 Task: Create a due date automation trigger when advanced on, on the tuesday after a card is due add dates without a complete due date at 11:00 AM.
Action: Mouse moved to (1080, 83)
Screenshot: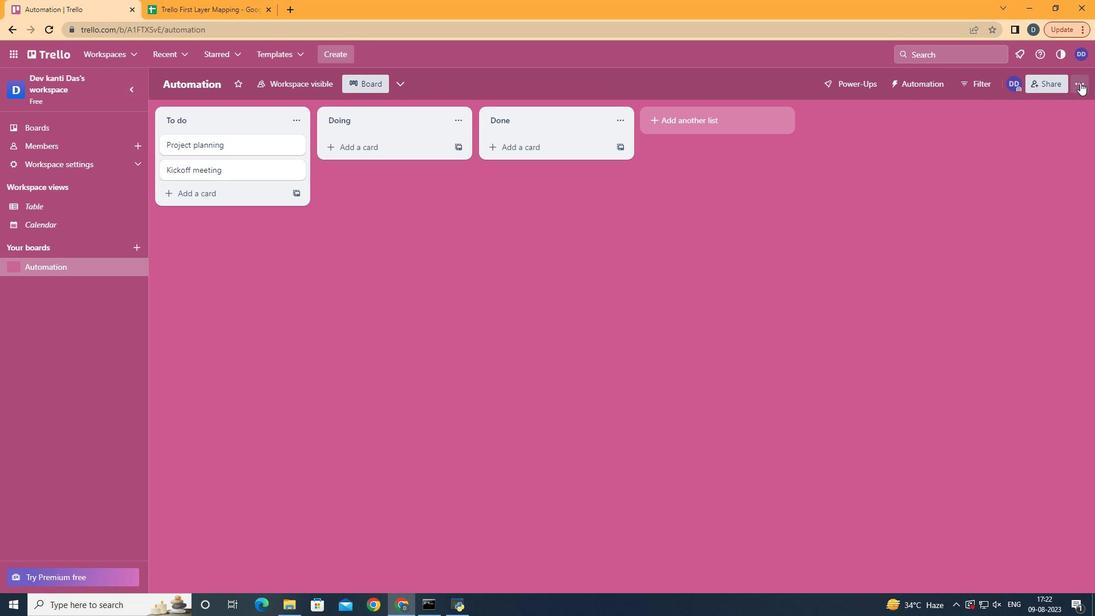 
Action: Mouse pressed left at (1080, 83)
Screenshot: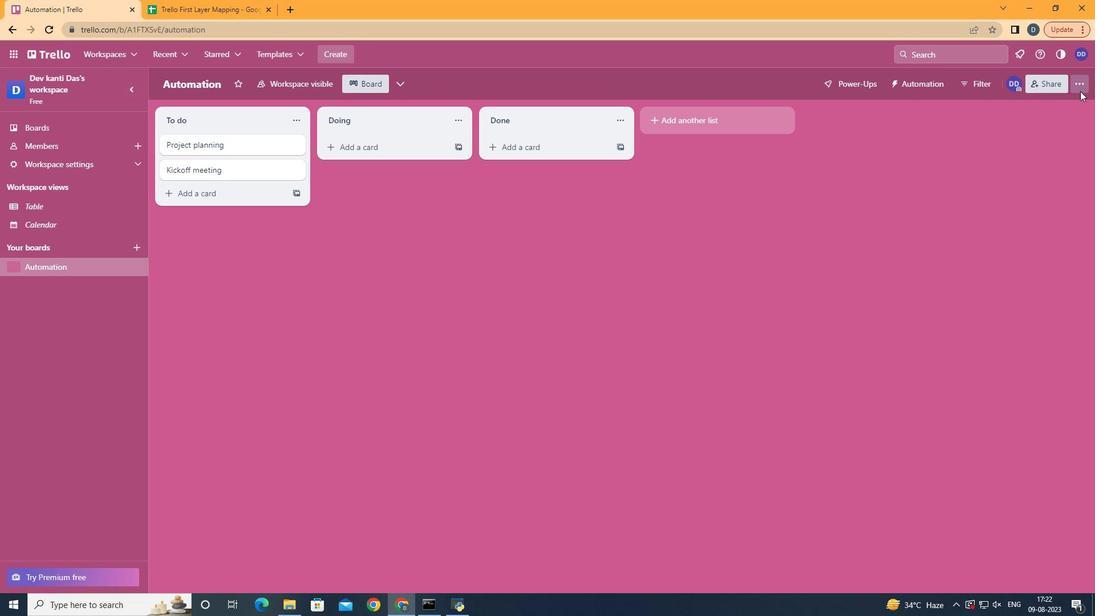 
Action: Mouse moved to (972, 258)
Screenshot: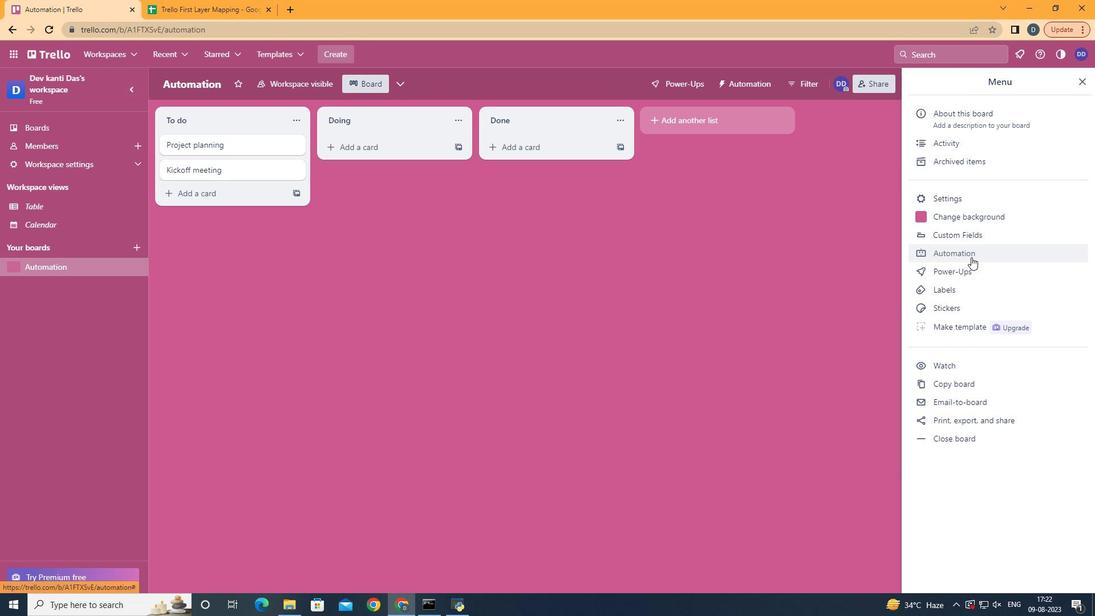 
Action: Mouse pressed left at (972, 258)
Screenshot: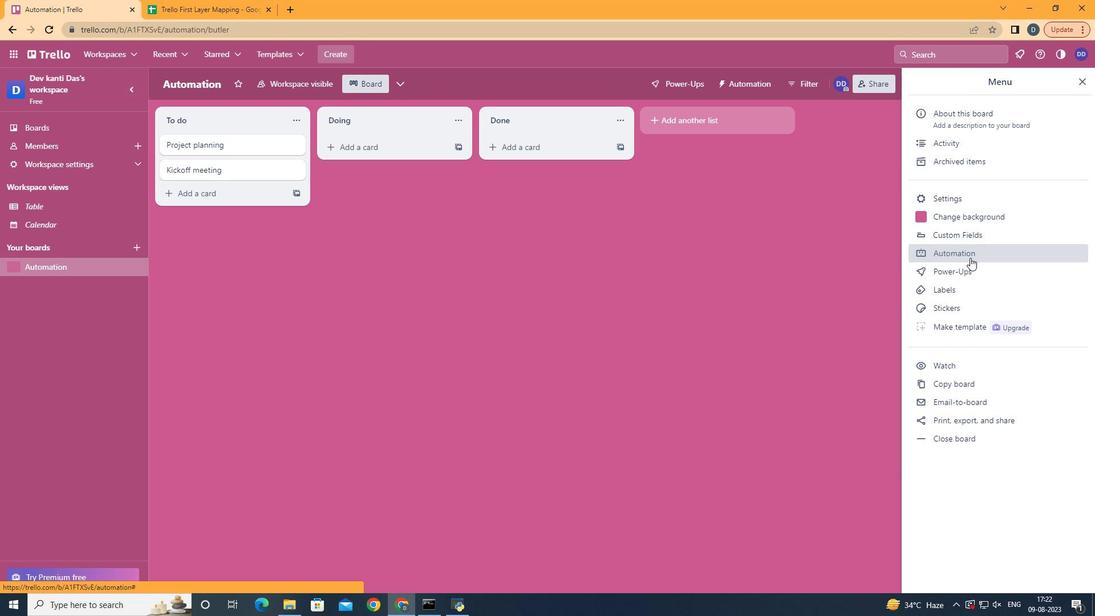 
Action: Mouse moved to (203, 225)
Screenshot: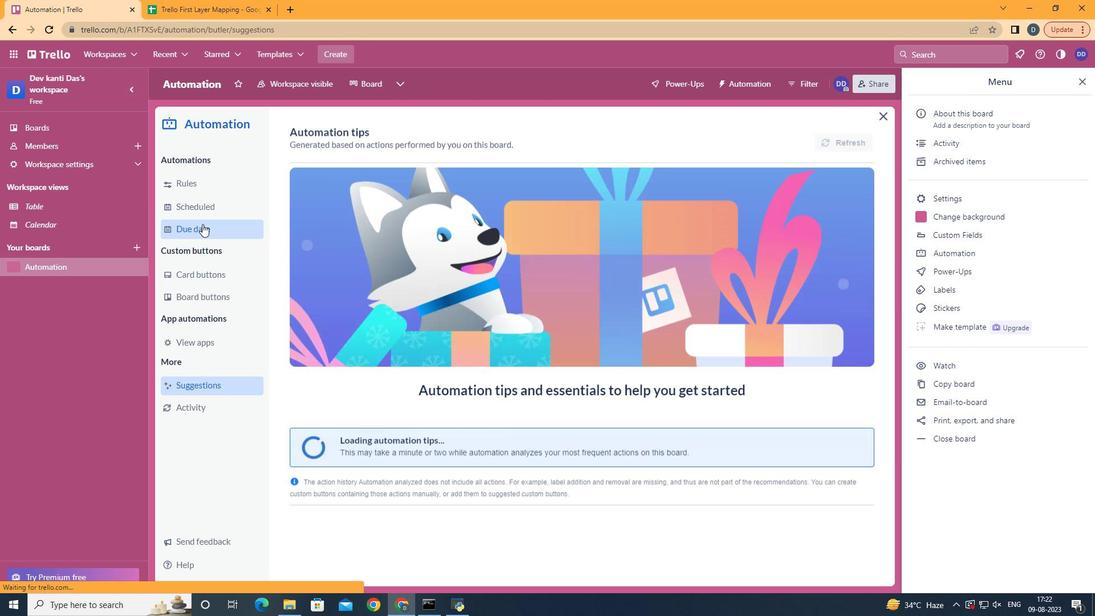 
Action: Mouse pressed left at (203, 225)
Screenshot: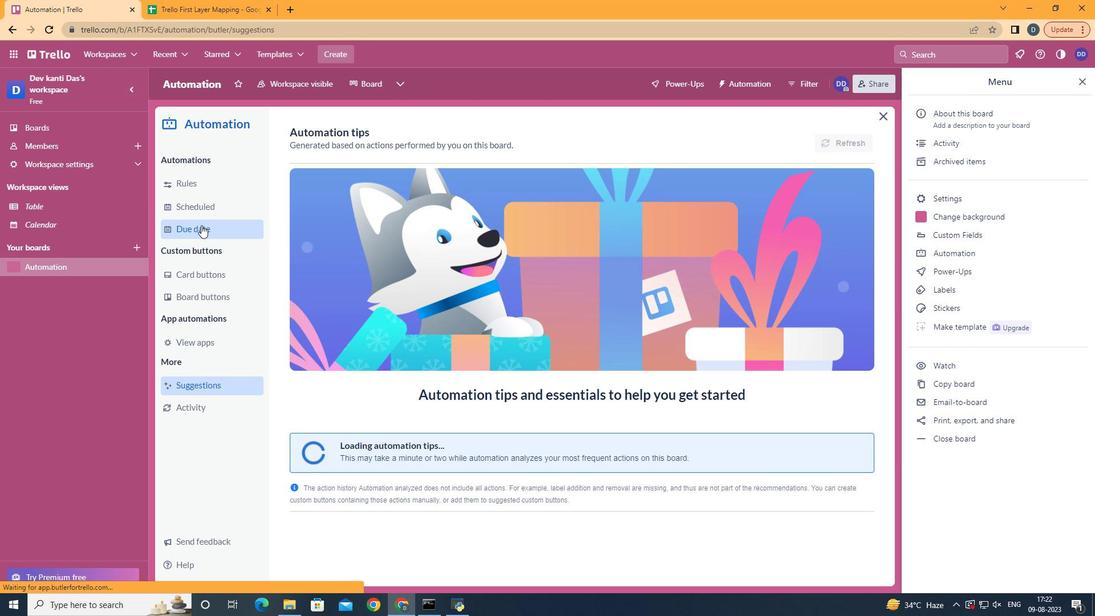 
Action: Mouse moved to (796, 137)
Screenshot: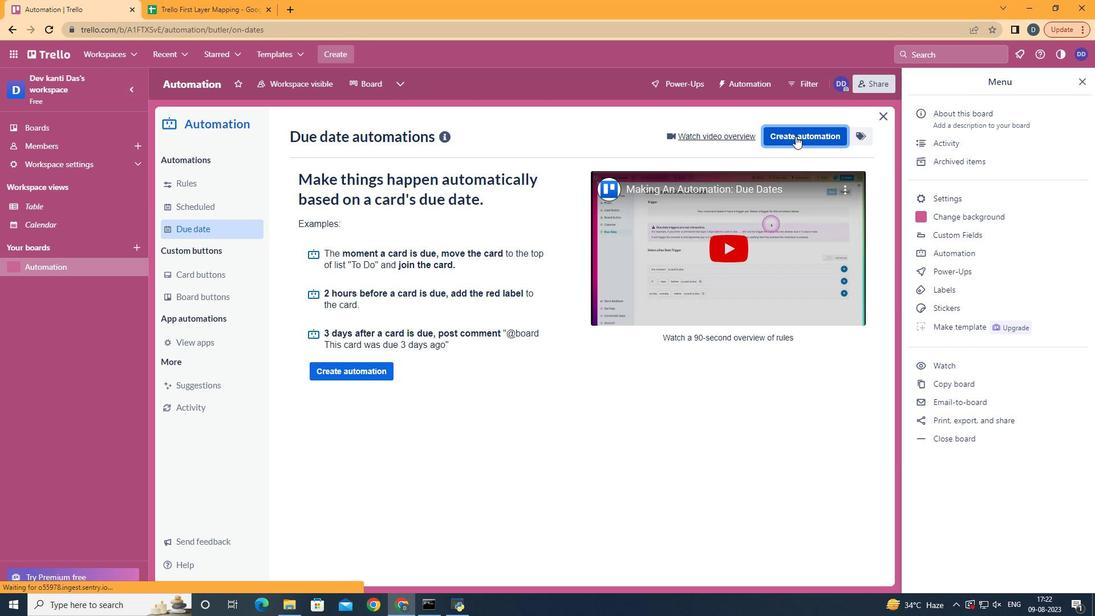 
Action: Mouse pressed left at (796, 137)
Screenshot: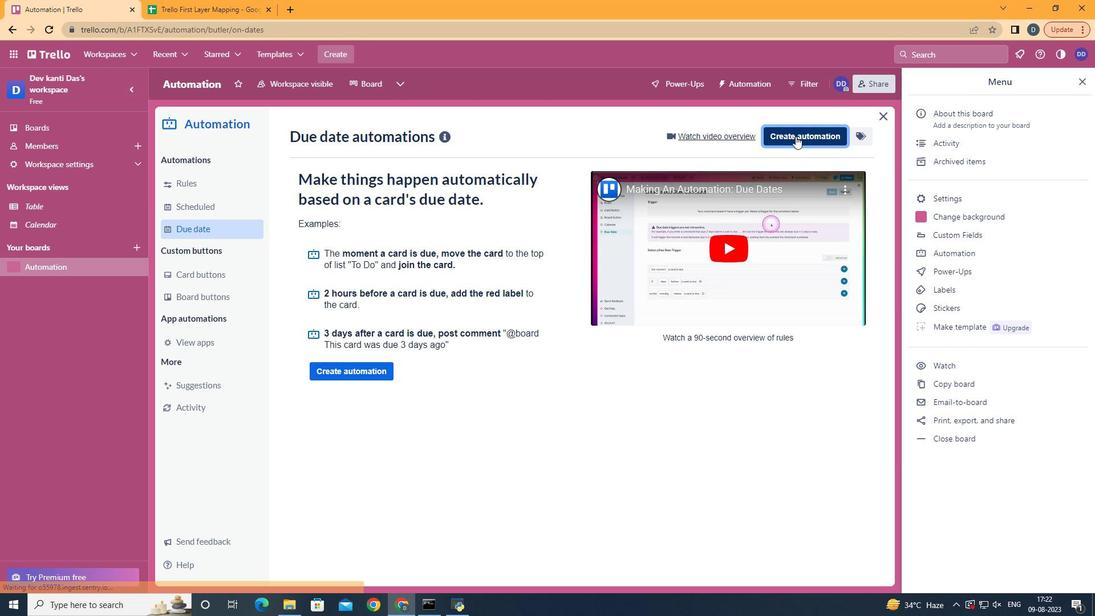 
Action: Mouse moved to (599, 246)
Screenshot: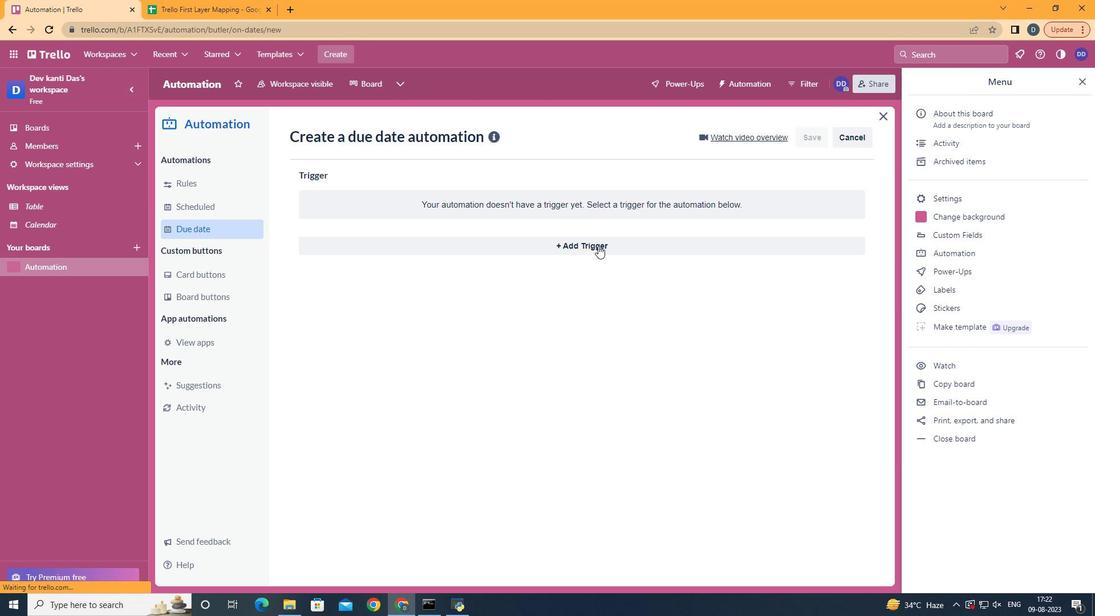 
Action: Mouse pressed left at (599, 246)
Screenshot: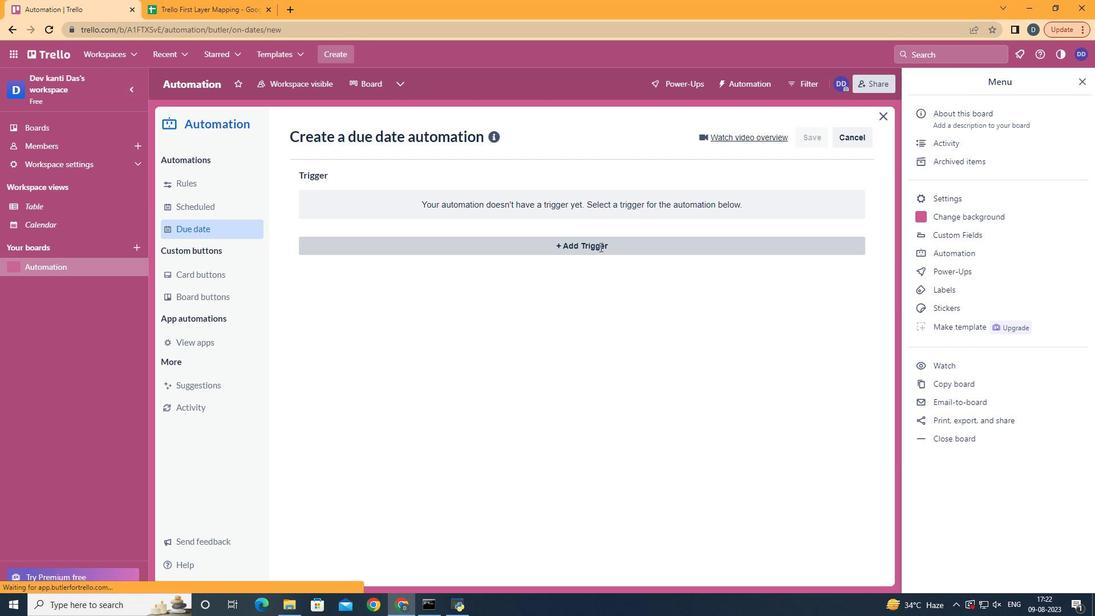 
Action: Mouse moved to (378, 323)
Screenshot: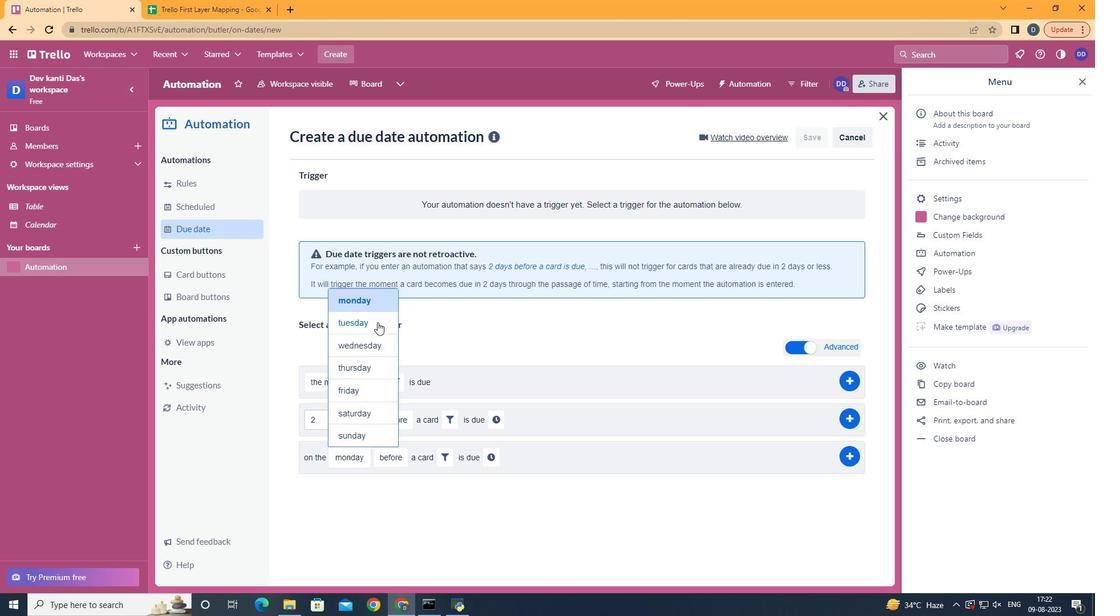 
Action: Mouse pressed left at (378, 323)
Screenshot: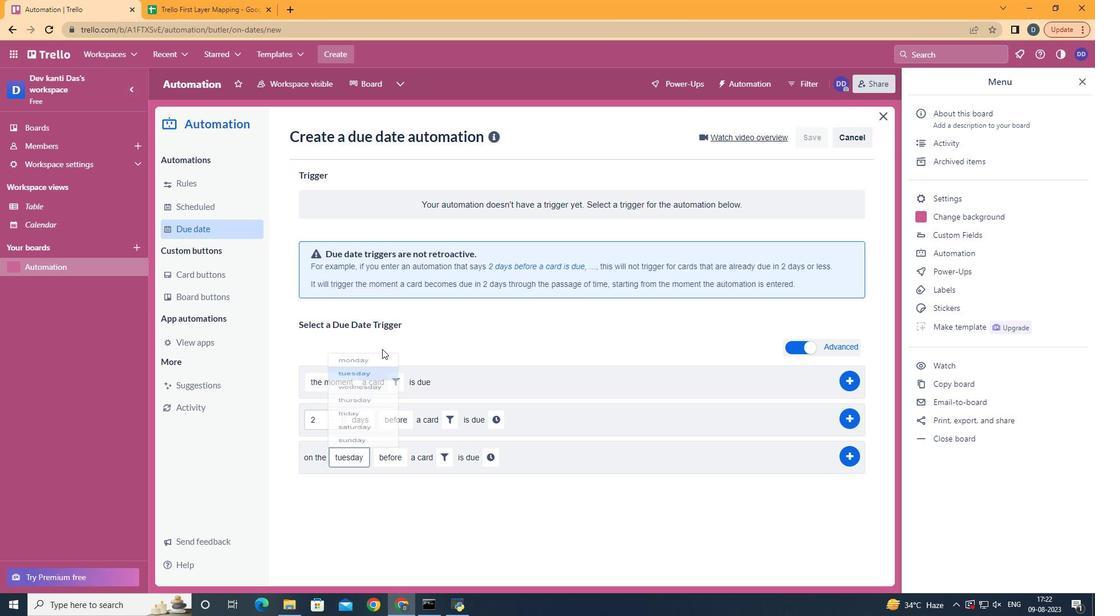 
Action: Mouse moved to (403, 496)
Screenshot: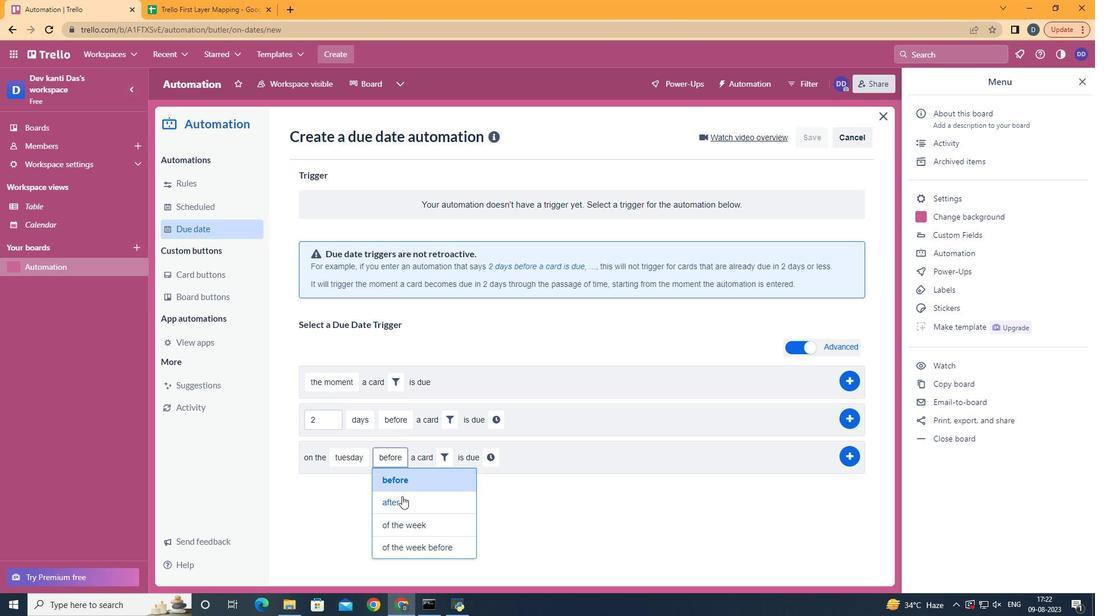 
Action: Mouse pressed left at (403, 496)
Screenshot: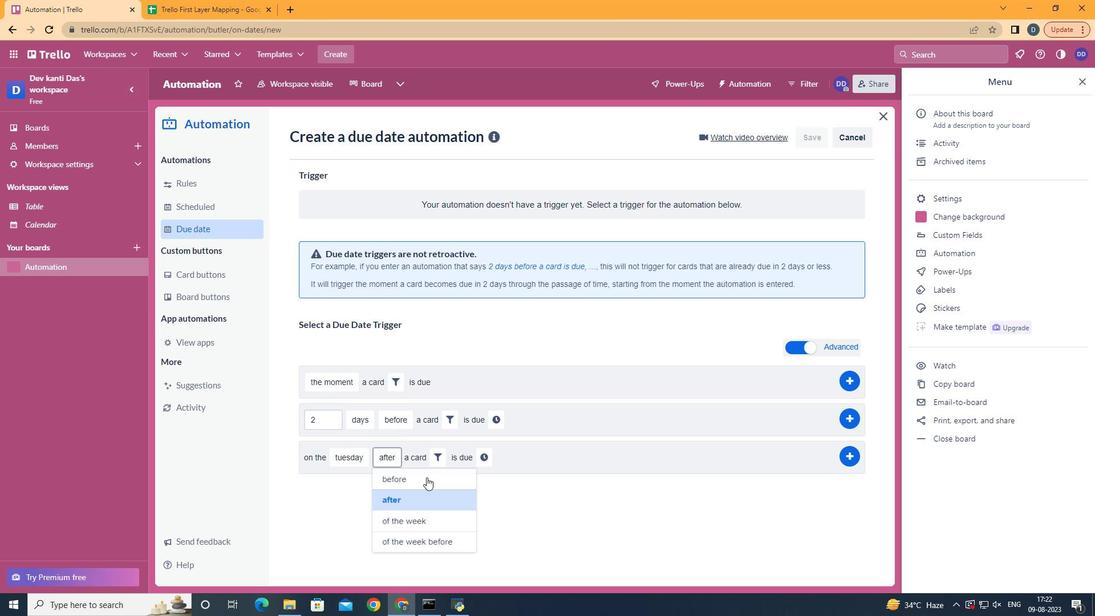 
Action: Mouse moved to (444, 457)
Screenshot: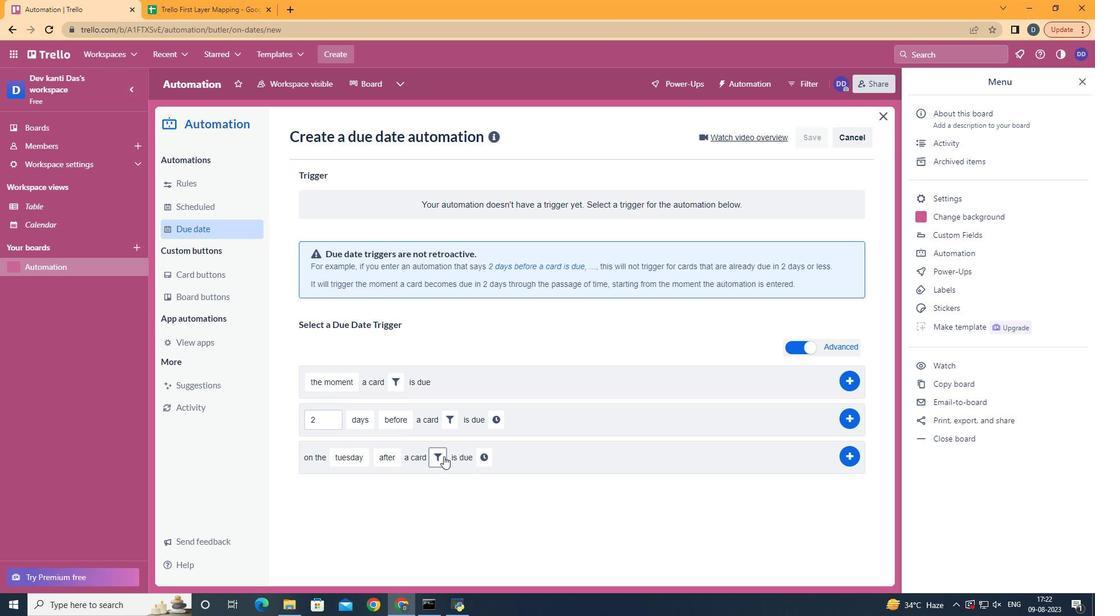 
Action: Mouse pressed left at (444, 457)
Screenshot: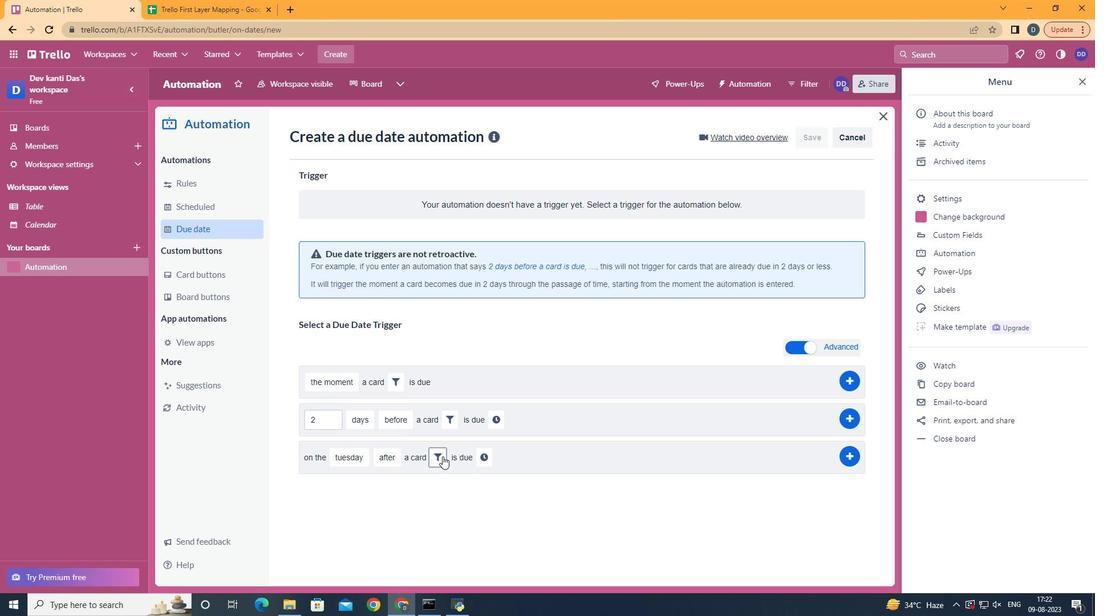 
Action: Mouse moved to (496, 497)
Screenshot: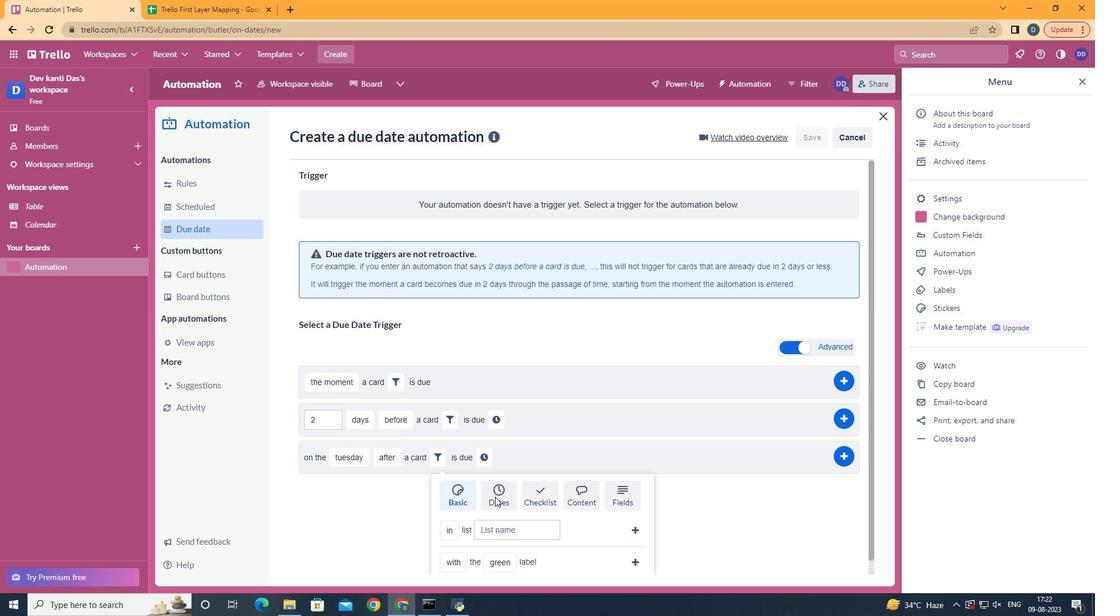 
Action: Mouse pressed left at (496, 497)
Screenshot: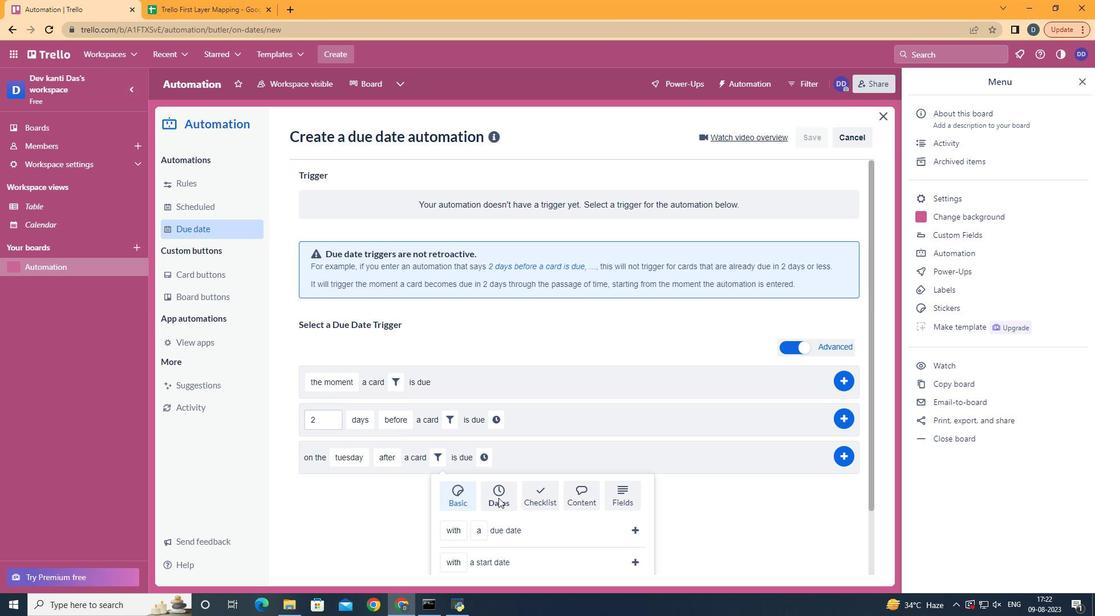 
Action: Mouse moved to (501, 499)
Screenshot: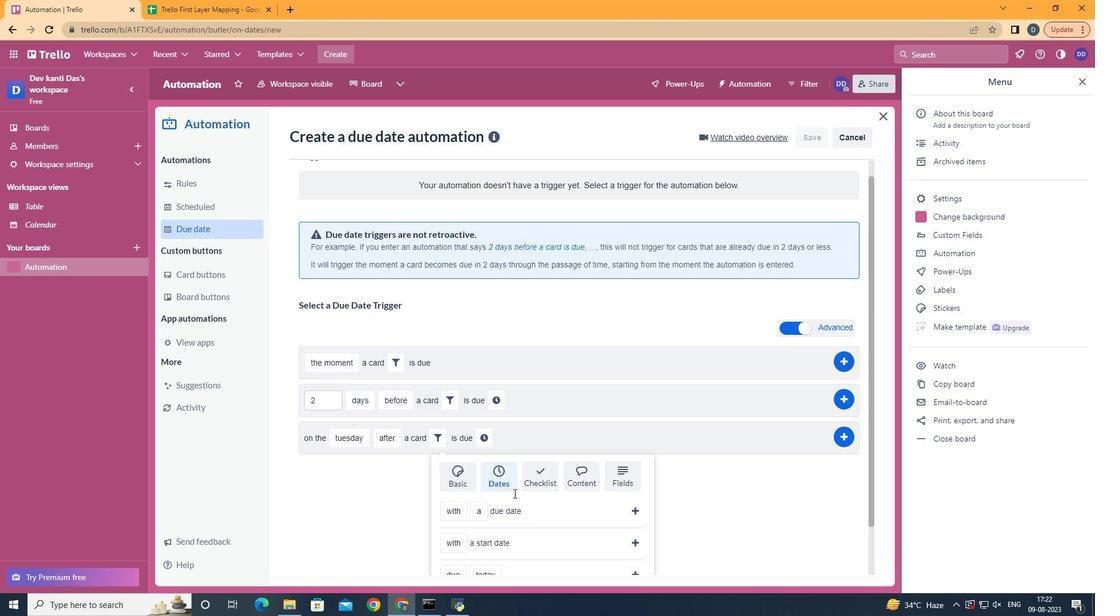 
Action: Mouse scrolled (501, 498) with delta (0, 0)
Screenshot: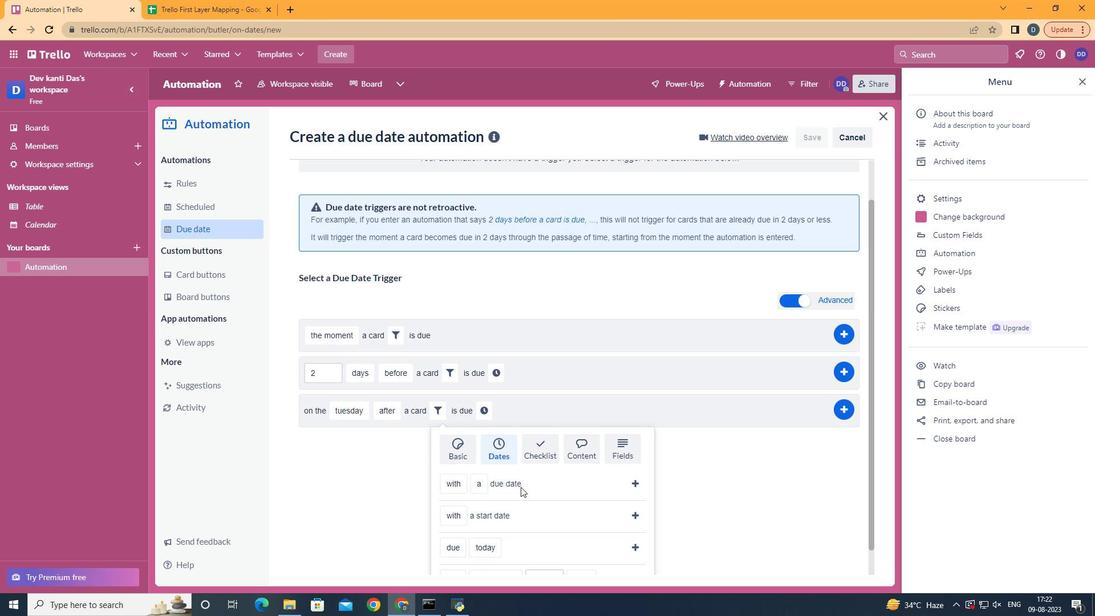 
Action: Mouse scrolled (501, 498) with delta (0, 0)
Screenshot: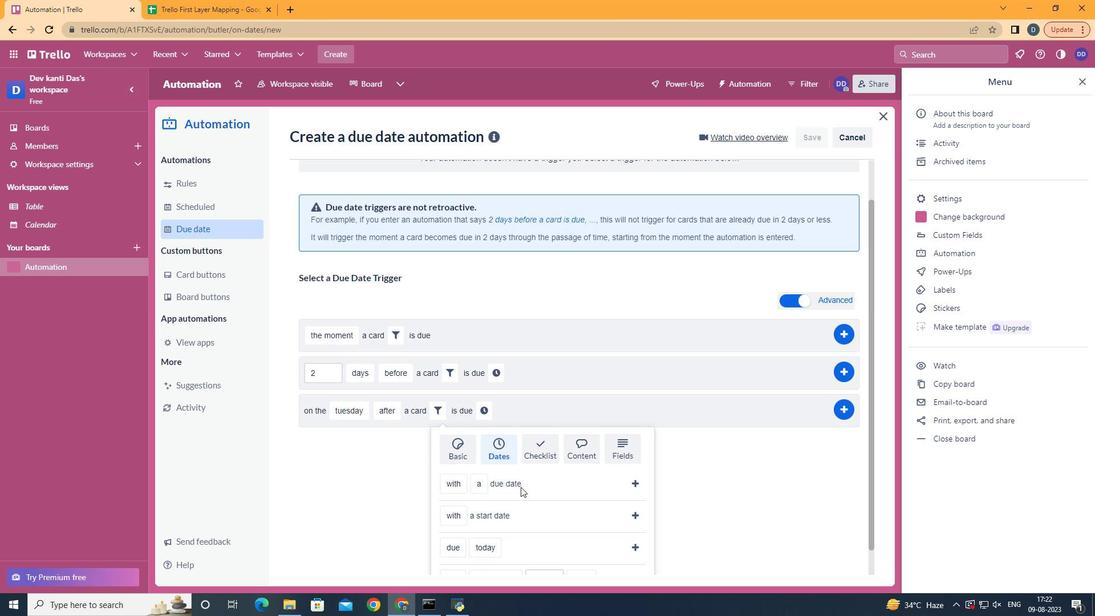 
Action: Mouse scrolled (501, 498) with delta (0, 0)
Screenshot: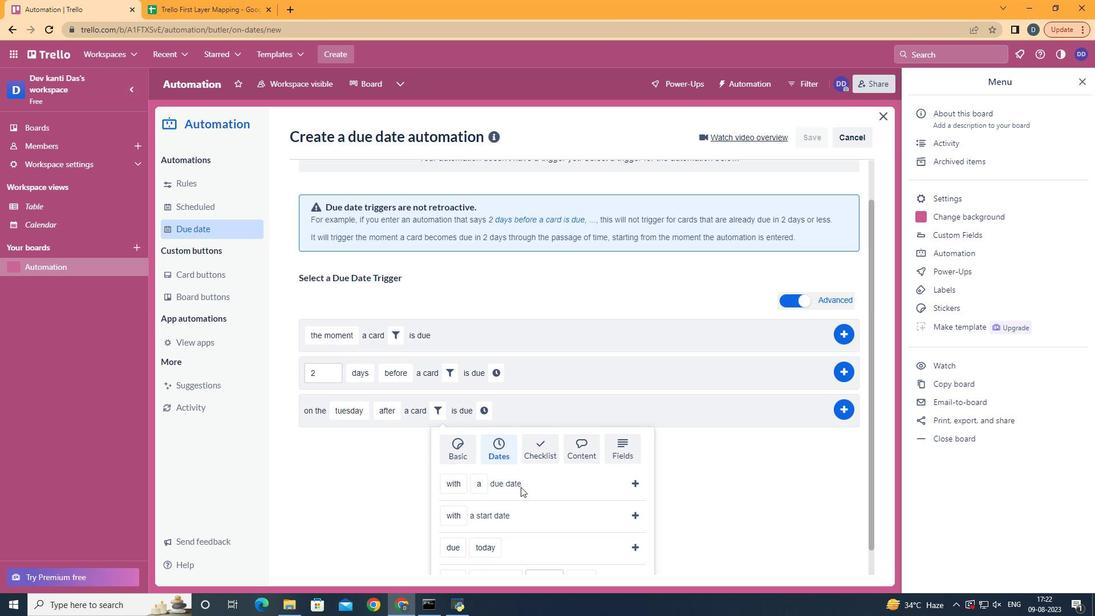 
Action: Mouse moved to (501, 499)
Screenshot: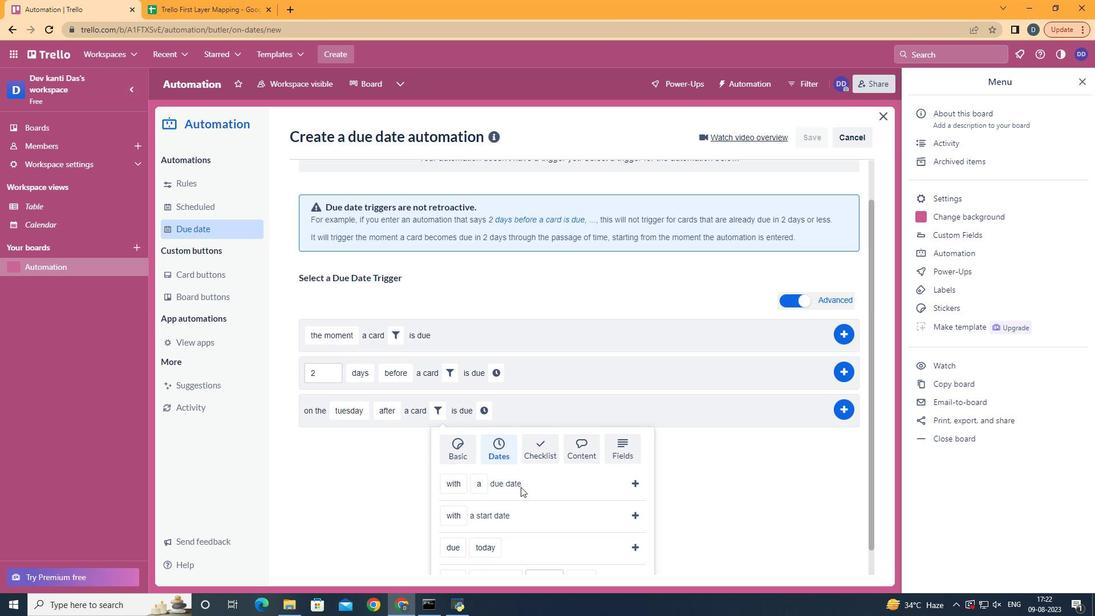 
Action: Mouse scrolled (501, 498) with delta (0, 0)
Screenshot: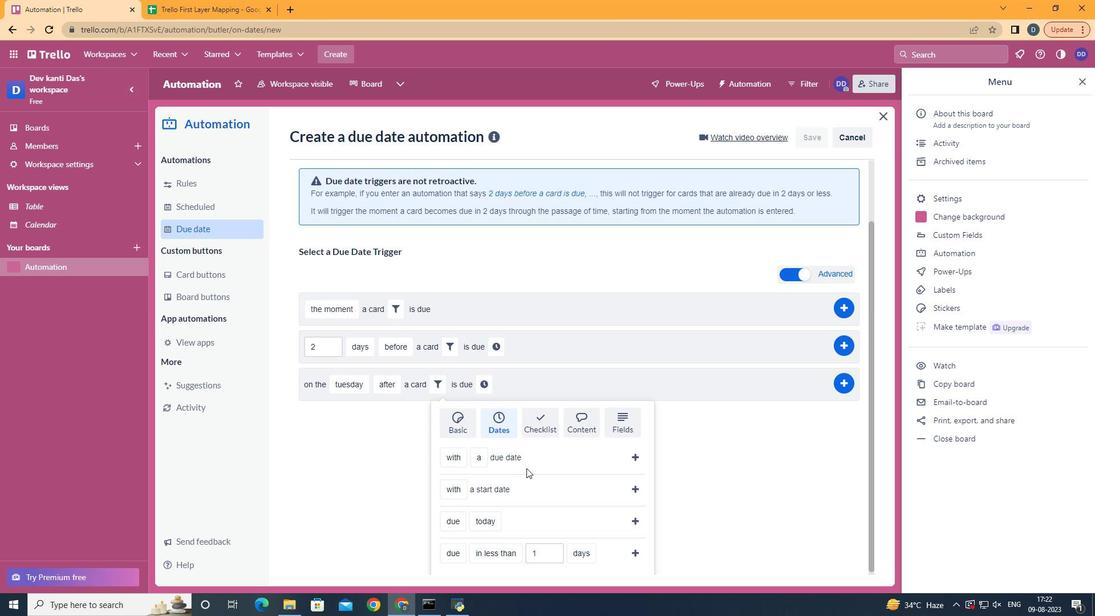 
Action: Mouse moved to (469, 497)
Screenshot: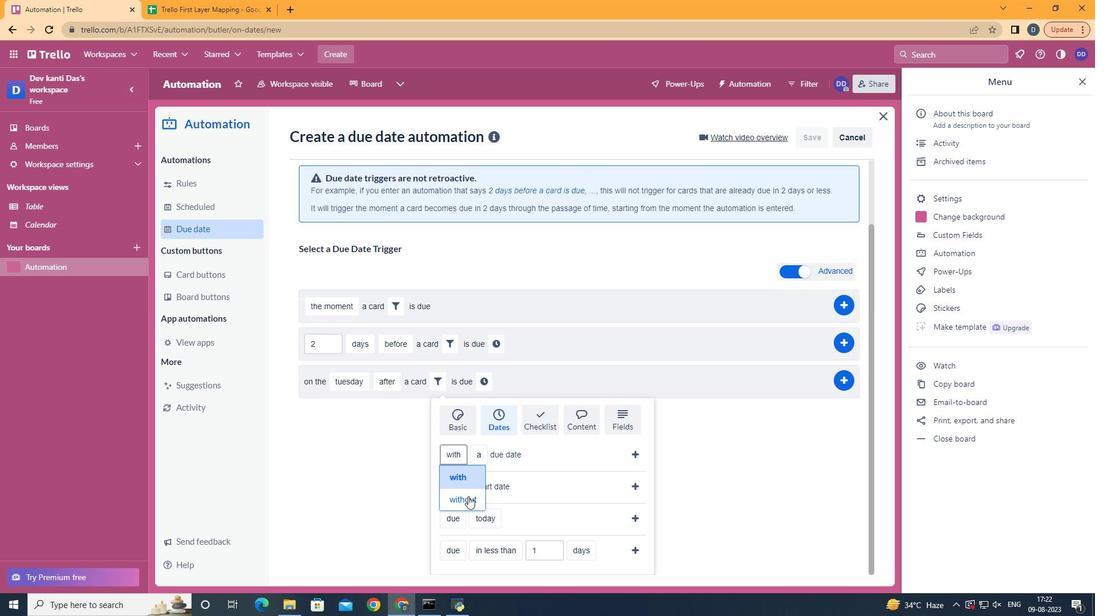 
Action: Mouse pressed left at (469, 497)
Screenshot: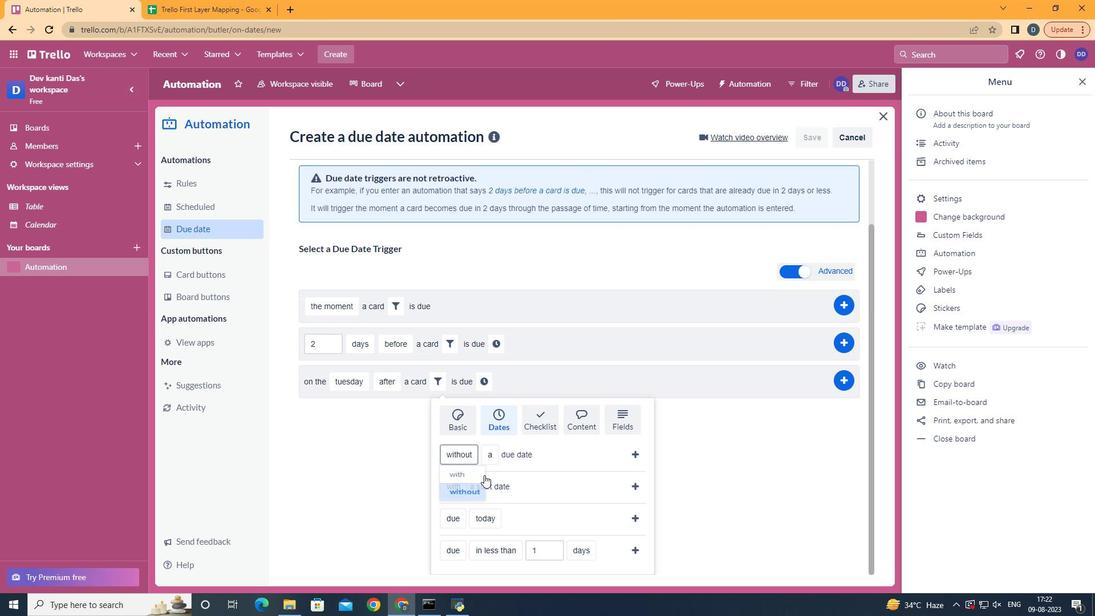 
Action: Mouse moved to (509, 503)
Screenshot: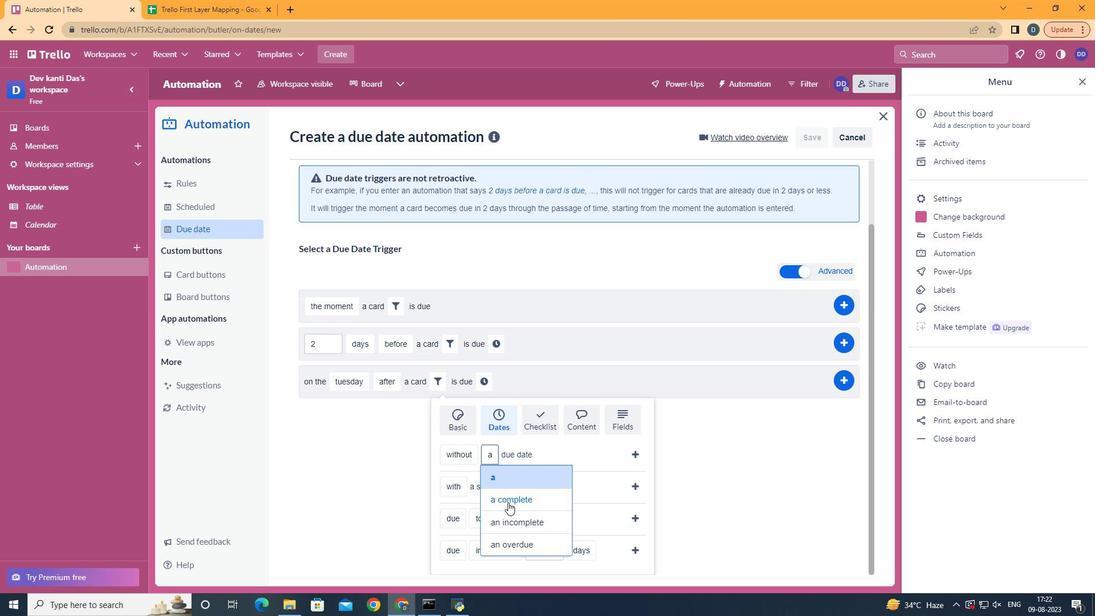 
Action: Mouse pressed left at (509, 503)
Screenshot: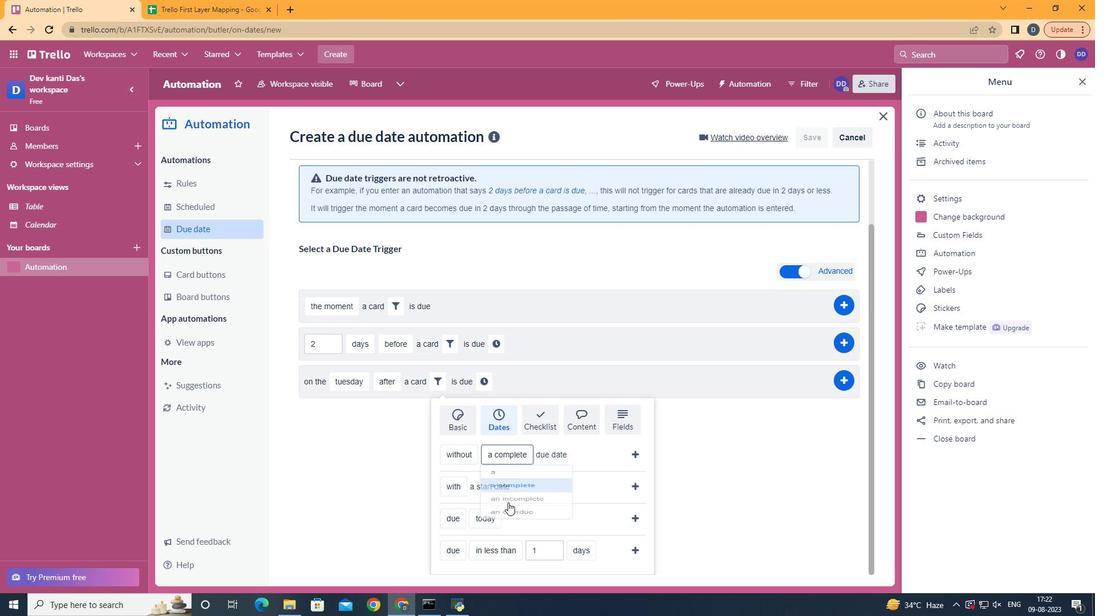
Action: Mouse moved to (639, 453)
Screenshot: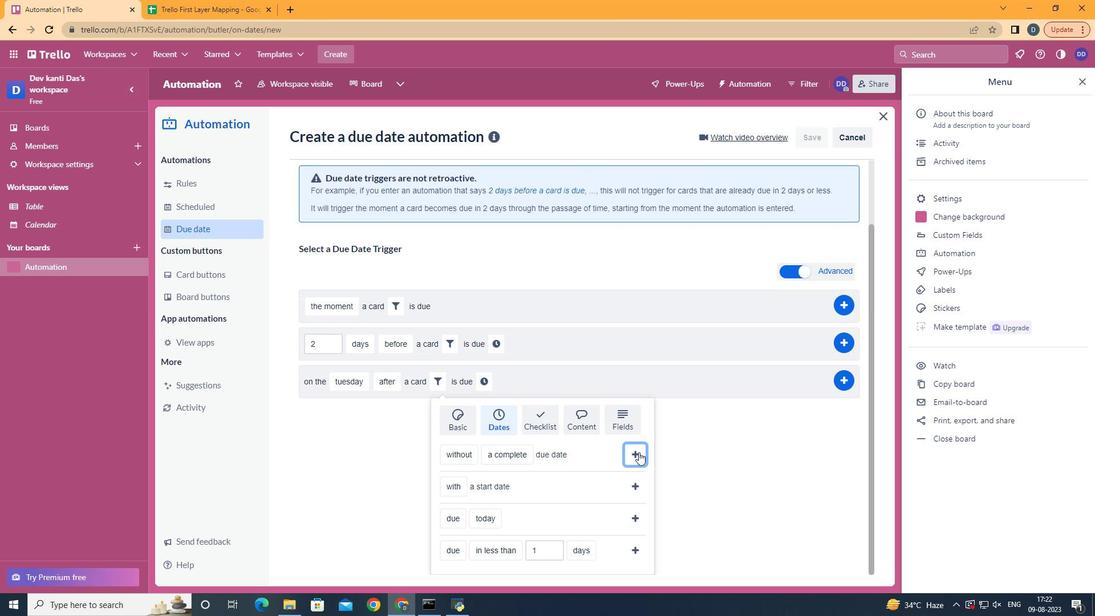 
Action: Mouse pressed left at (639, 453)
Screenshot: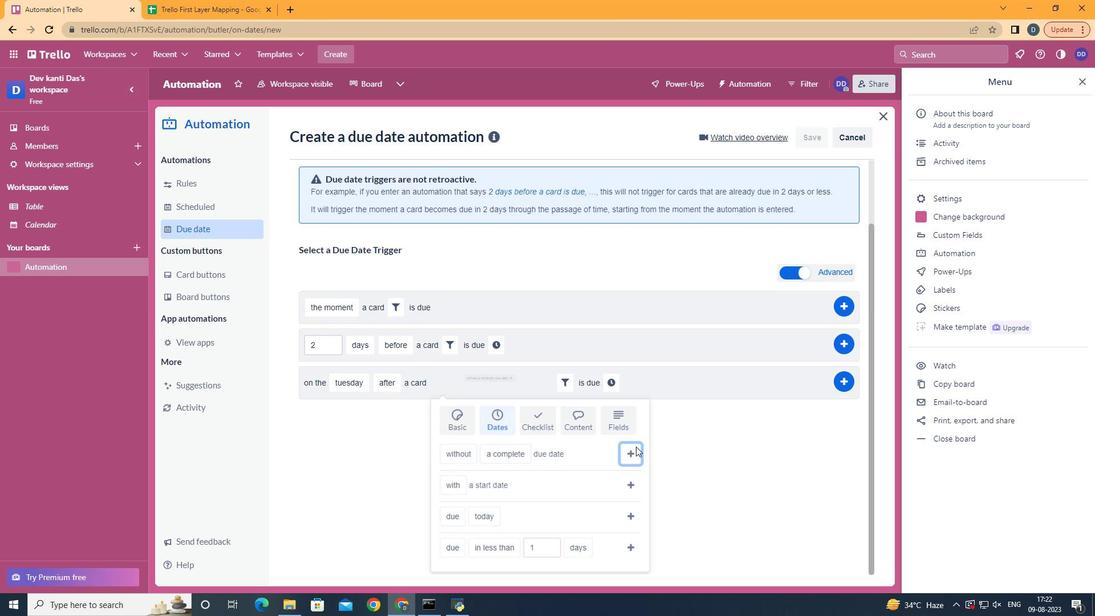 
Action: Mouse moved to (610, 455)
Screenshot: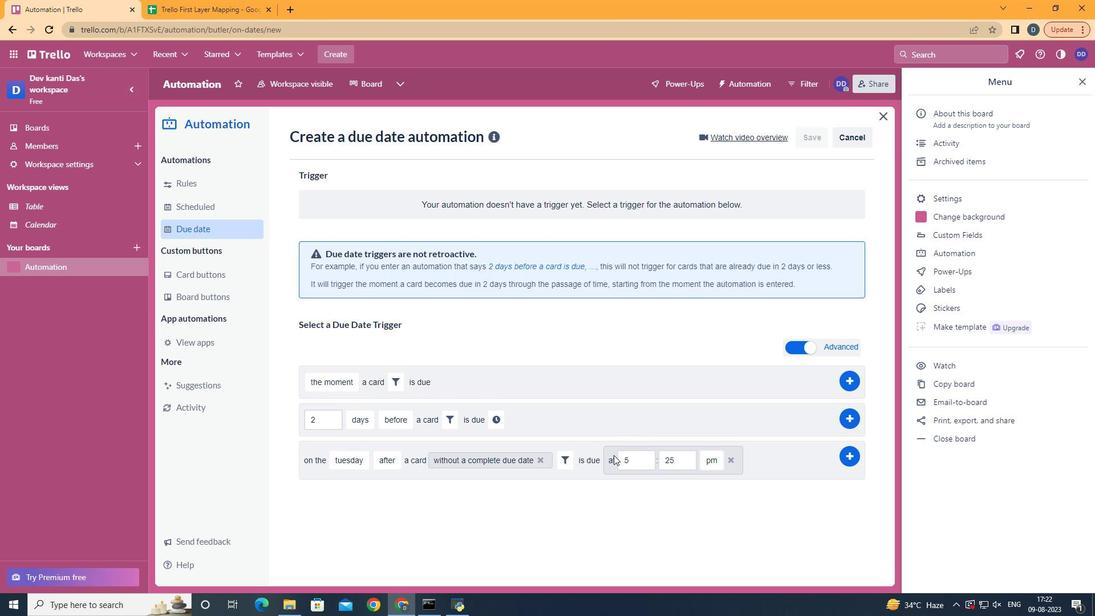 
Action: Mouse pressed left at (610, 455)
Screenshot: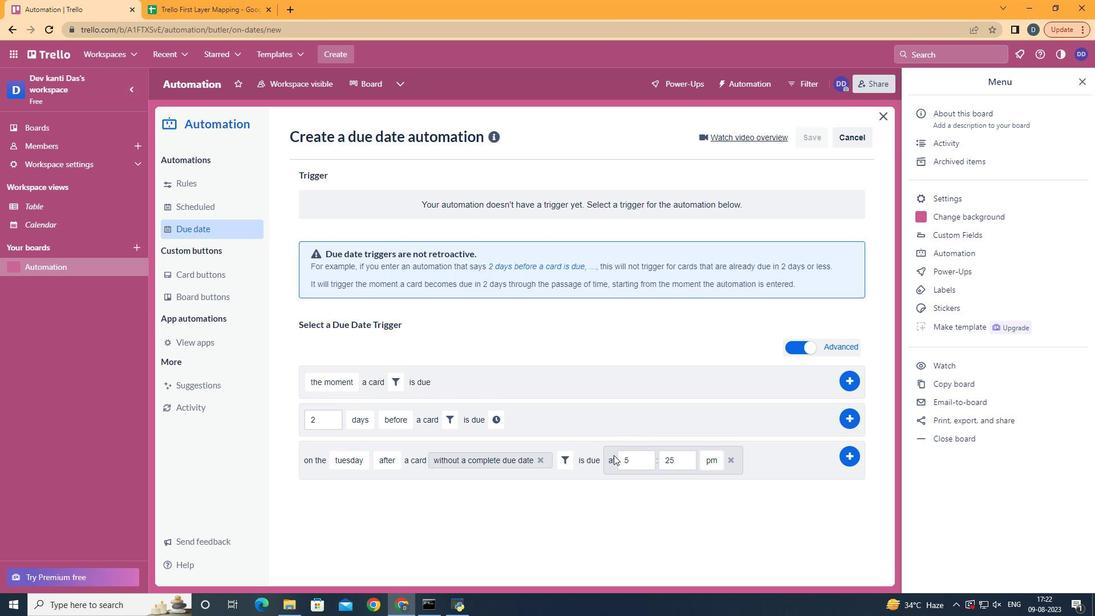 
Action: Mouse moved to (650, 460)
Screenshot: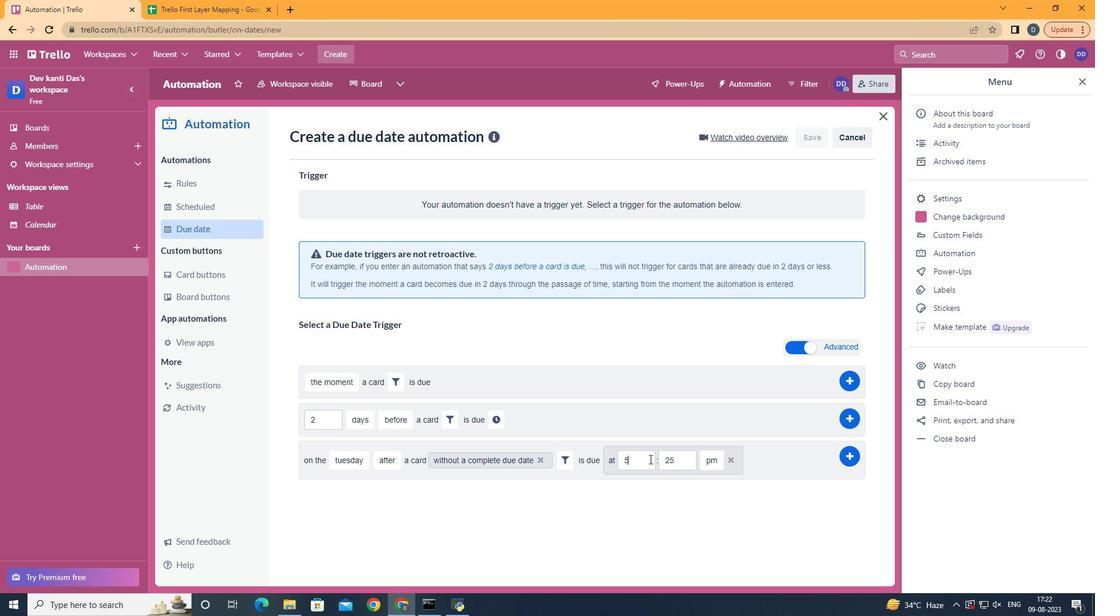 
Action: Mouse pressed left at (650, 460)
Screenshot: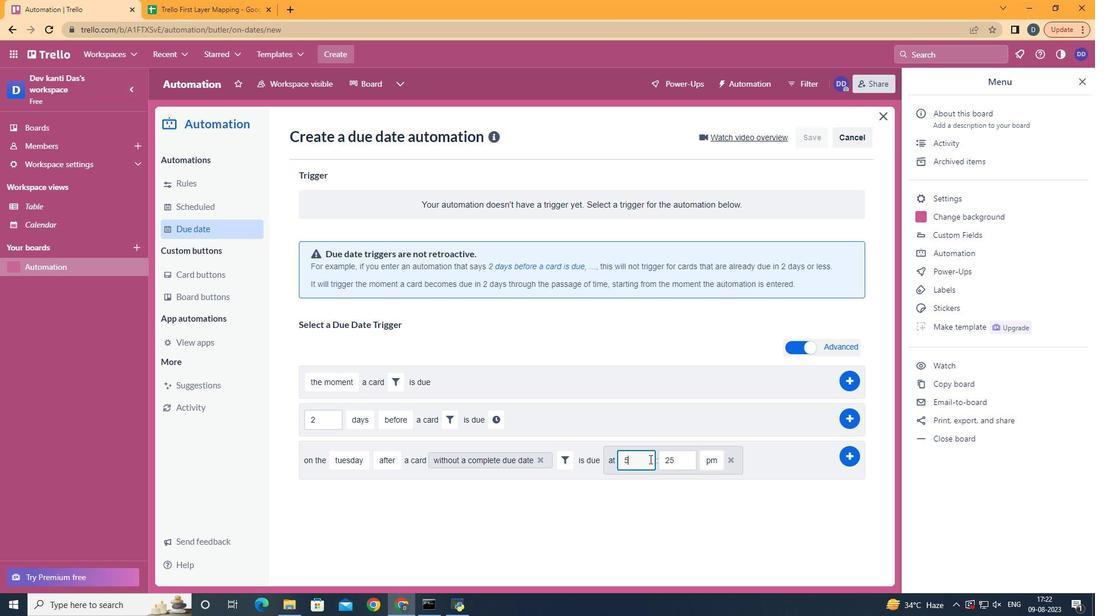 
Action: Mouse moved to (652, 460)
Screenshot: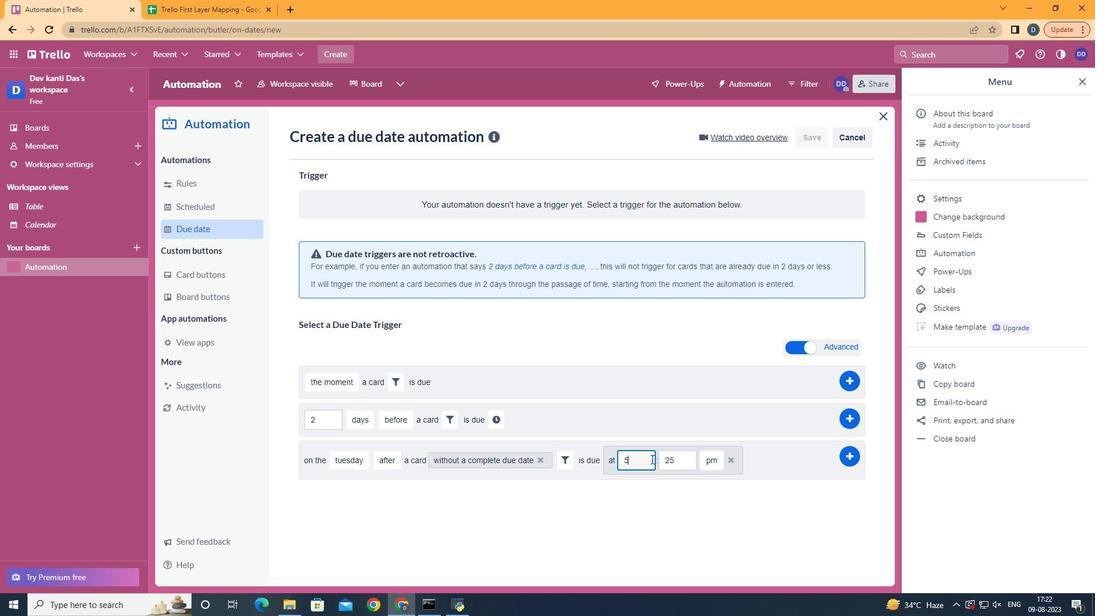 
Action: Key pressed <Key.backspace>11
Screenshot: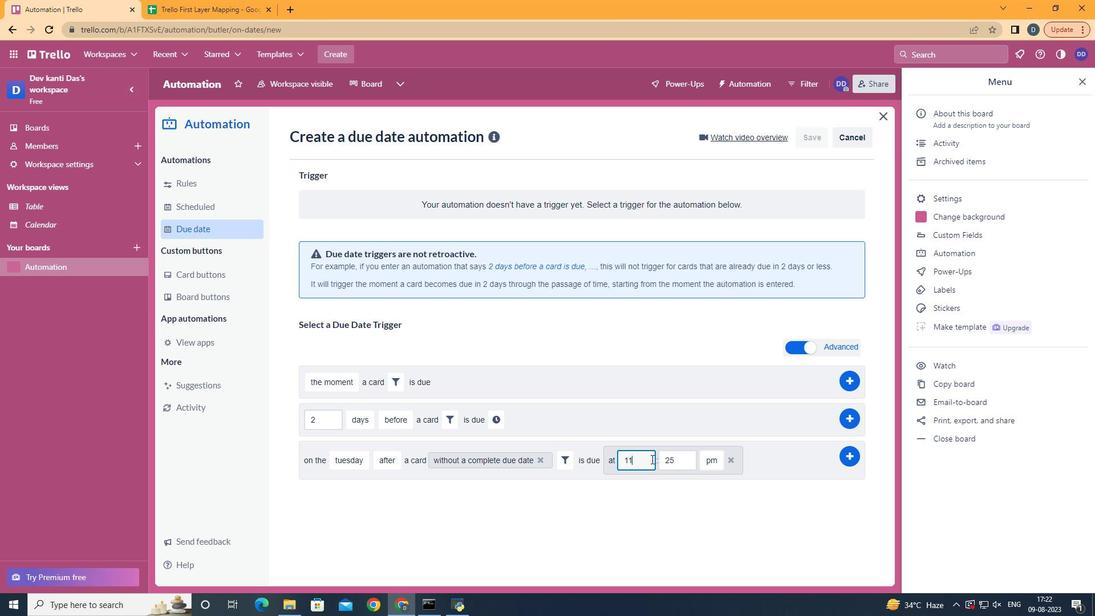 
Action: Mouse moved to (678, 460)
Screenshot: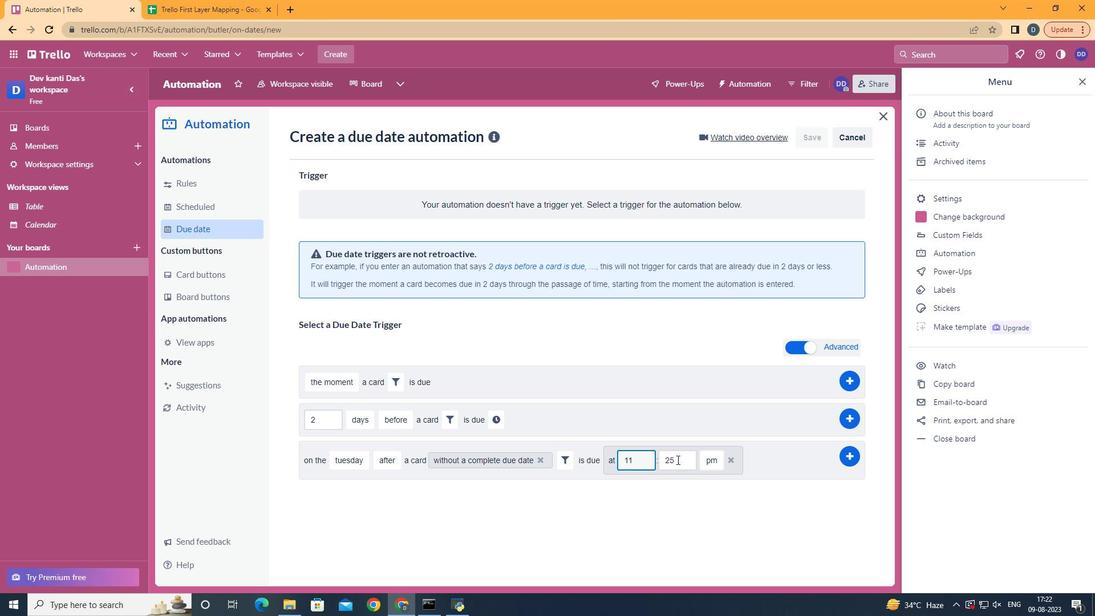 
Action: Mouse pressed left at (678, 460)
Screenshot: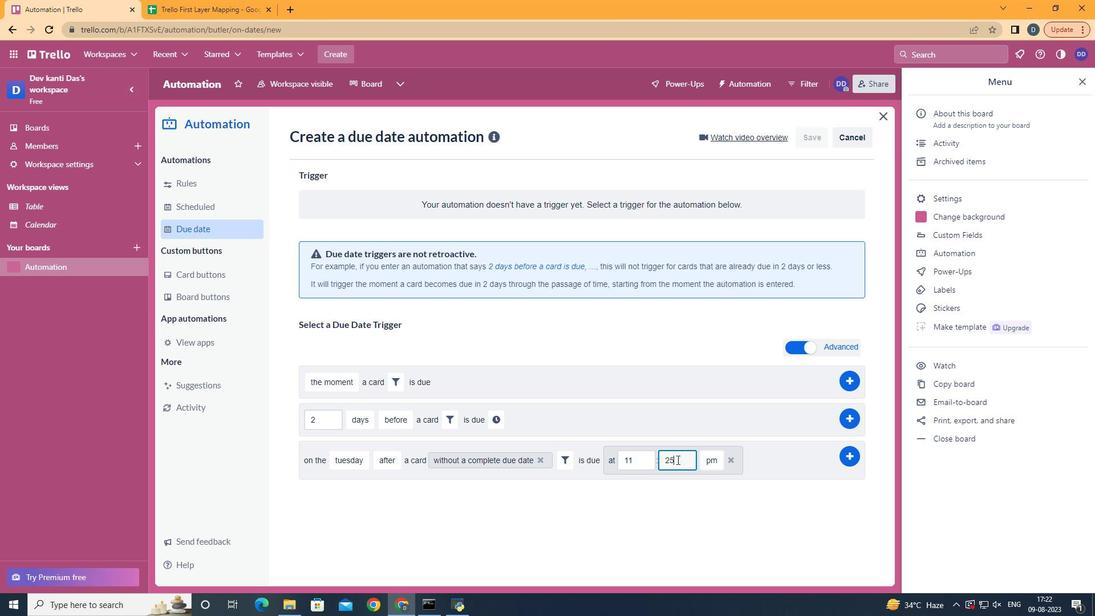 
Action: Key pressed <Key.backspace><Key.backspace>00
Screenshot: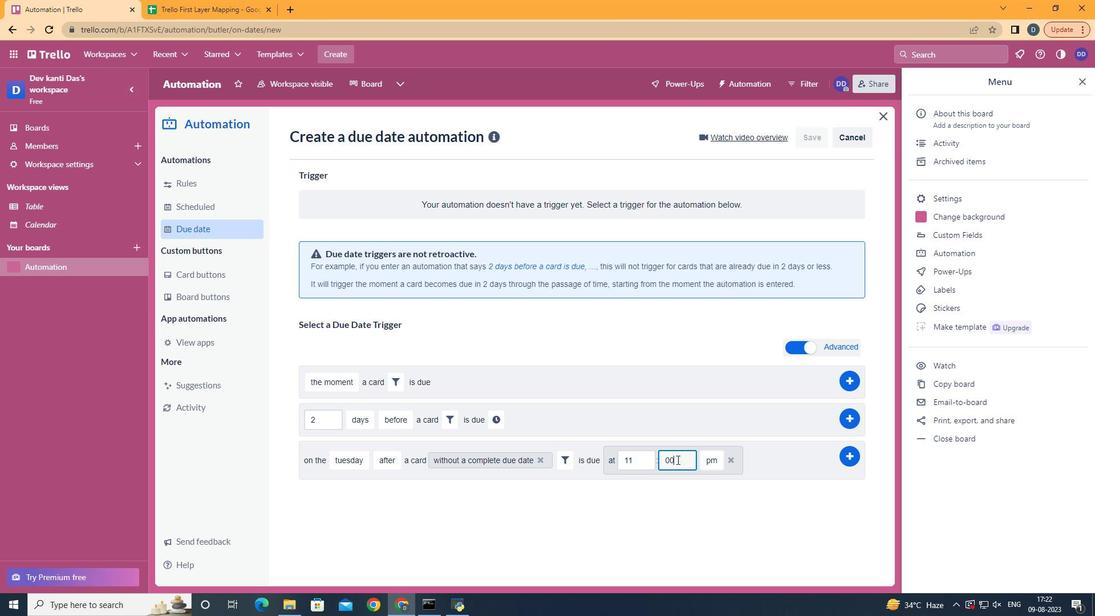 
Action: Mouse moved to (718, 476)
Screenshot: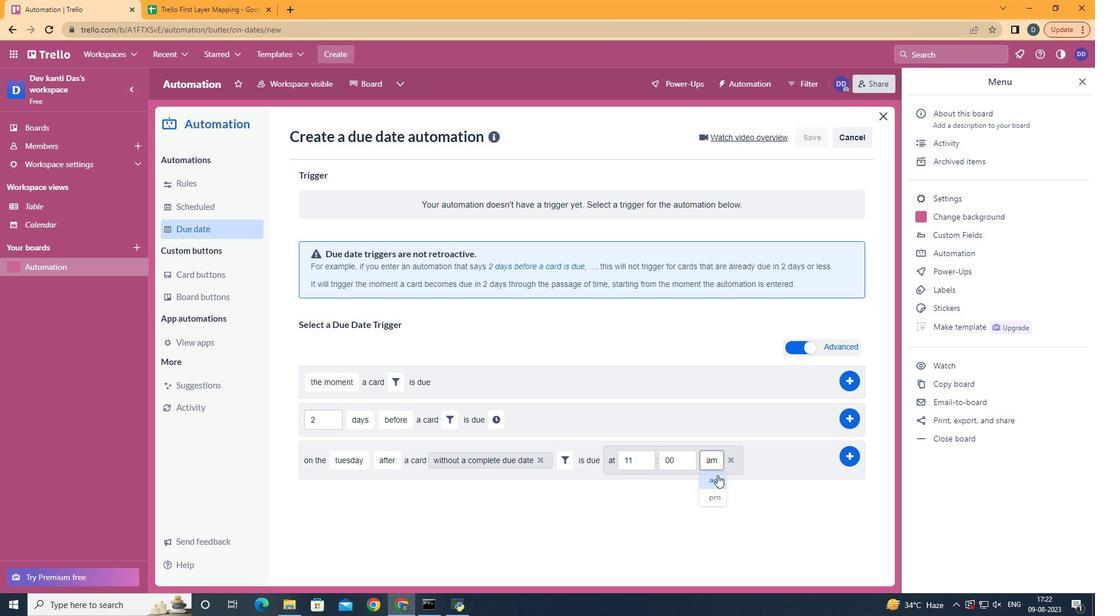 
Action: Mouse pressed left at (718, 476)
Screenshot: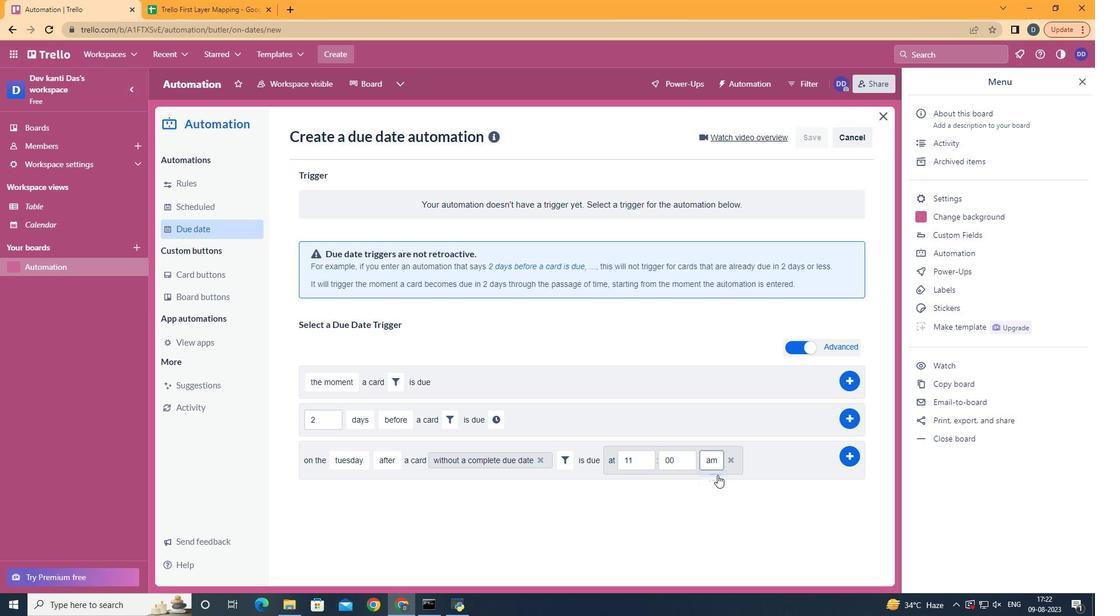 
Action: Mouse moved to (851, 456)
Screenshot: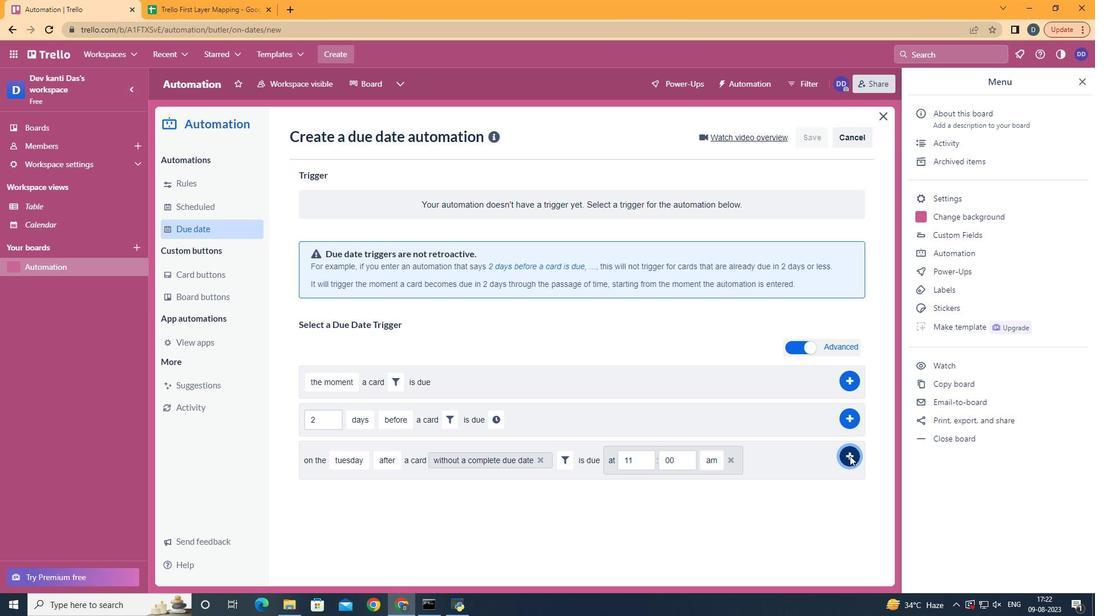
Action: Mouse pressed left at (851, 456)
Screenshot: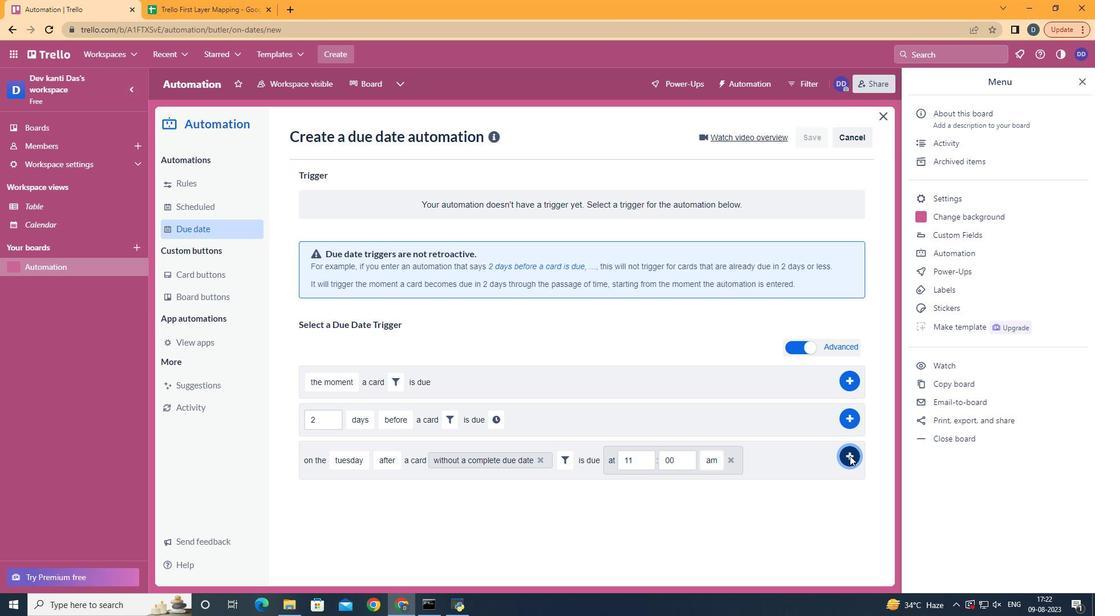 
Action: Mouse moved to (687, 249)
Screenshot: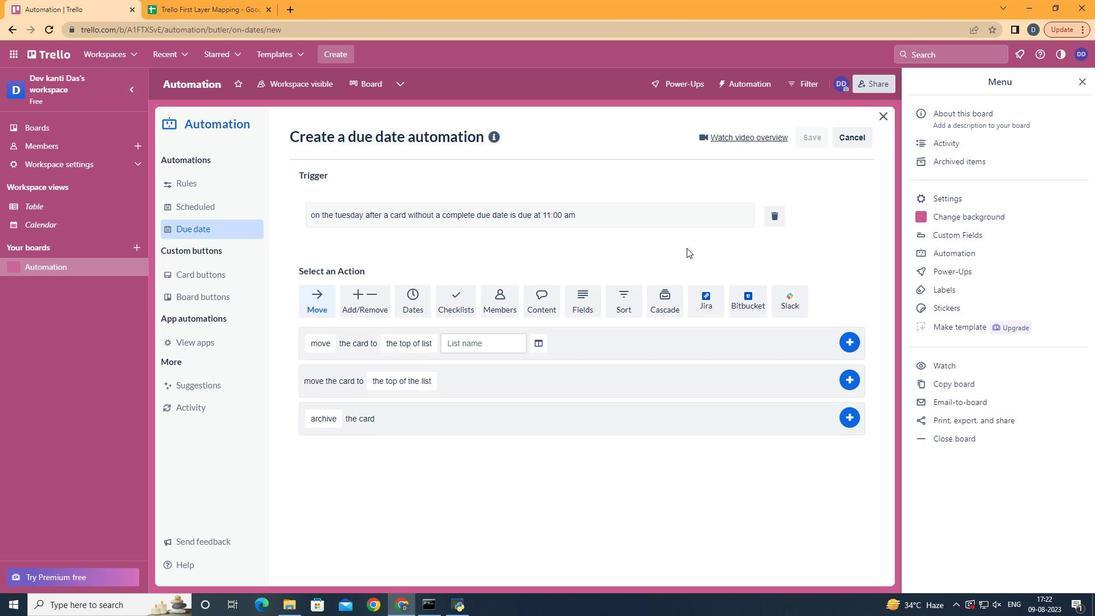 
